 Task: Use the formula "AVERAGEIFS" in spreadsheet "Project portfolio".
Action: Mouse moved to (167, 153)
Screenshot: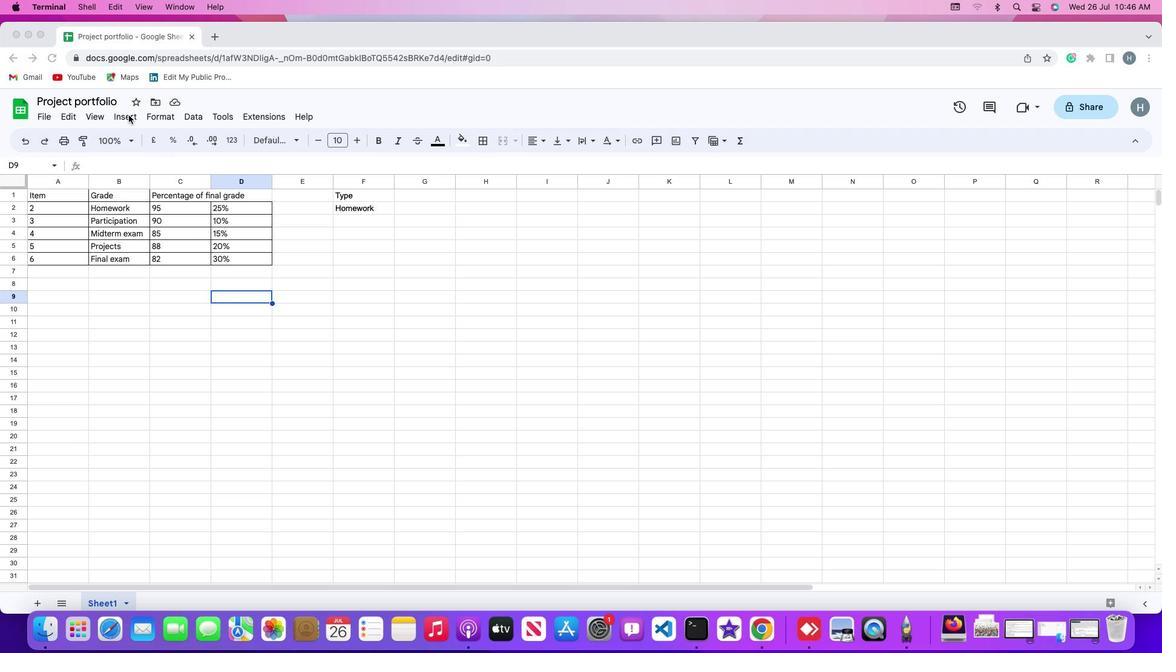 
Action: Mouse pressed left at (167, 153)
Screenshot: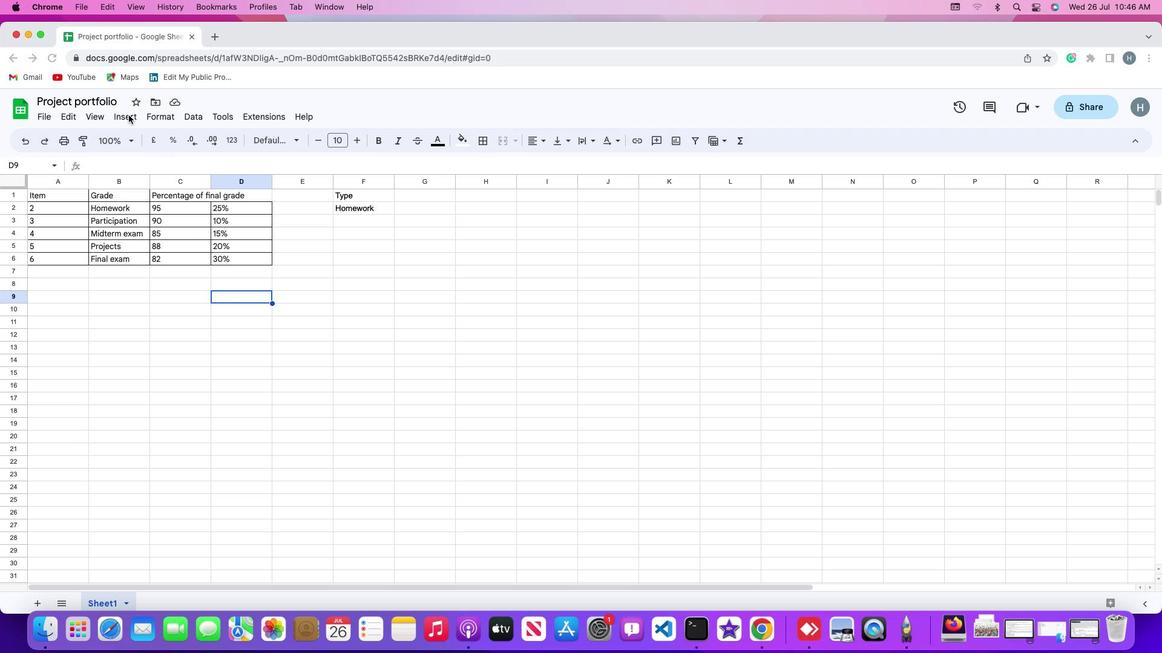 
Action: Mouse moved to (168, 153)
Screenshot: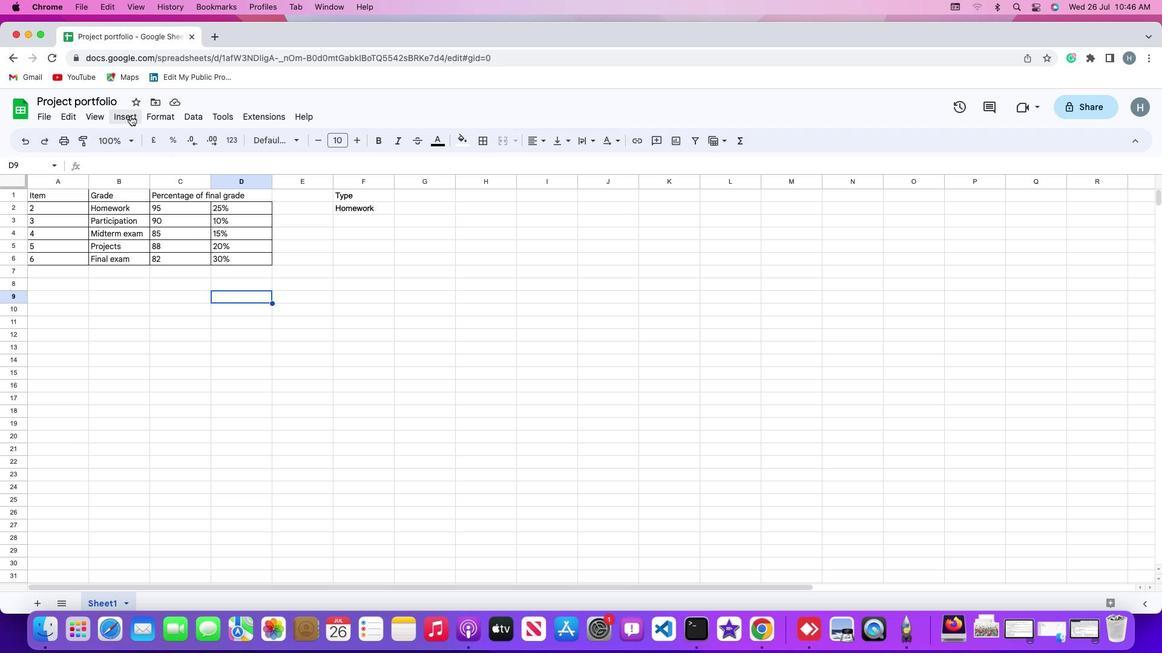 
Action: Mouse pressed left at (168, 153)
Screenshot: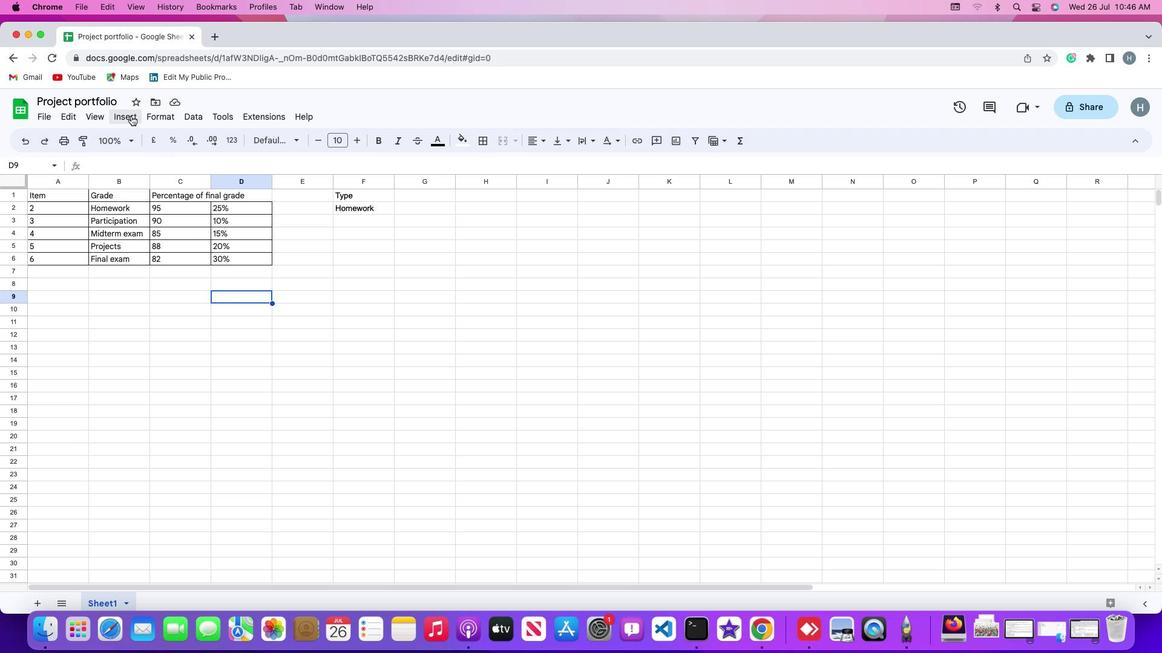 
Action: Mouse moved to (576, 548)
Screenshot: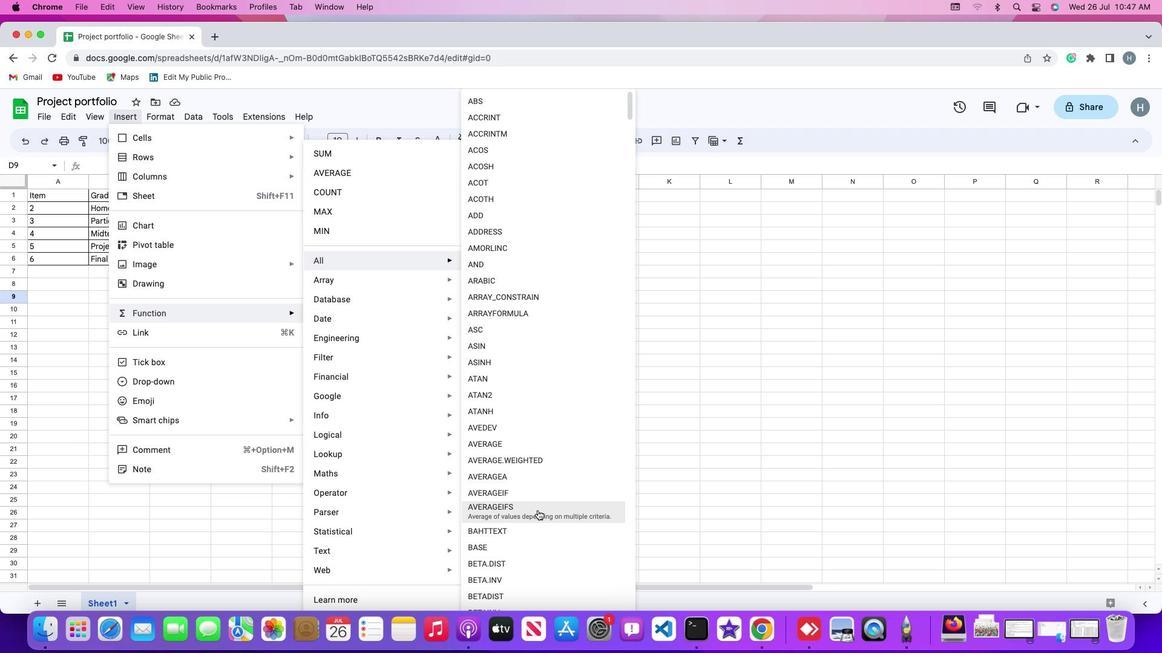 
Action: Mouse pressed left at (576, 548)
Screenshot: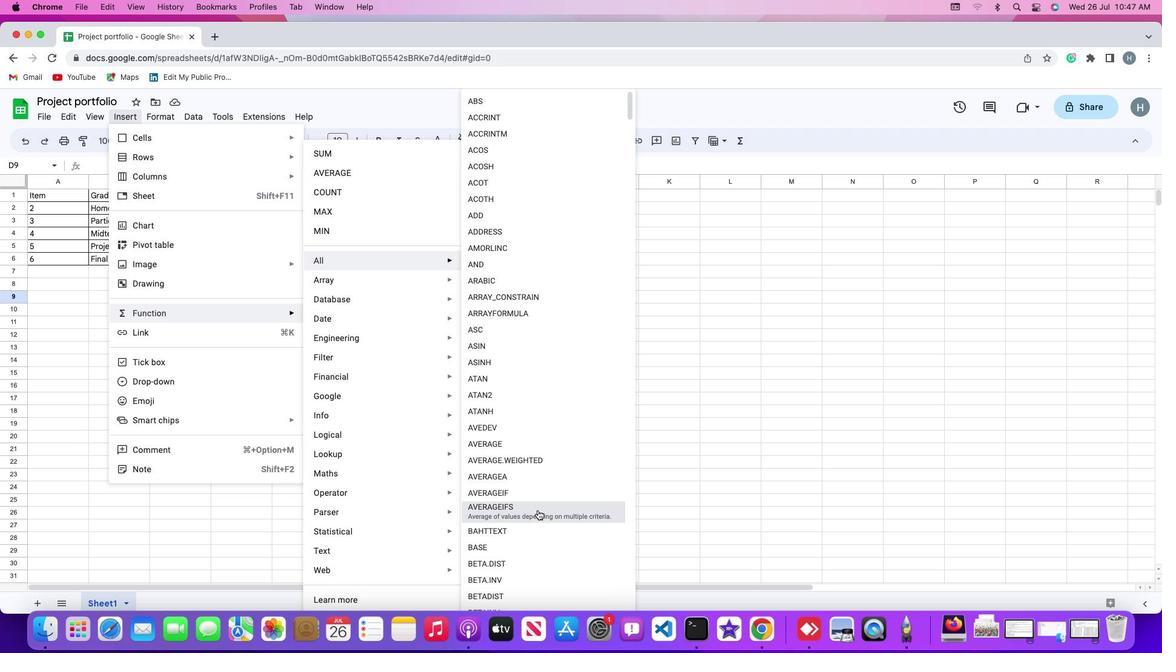 
Action: Mouse moved to (92, 242)
Screenshot: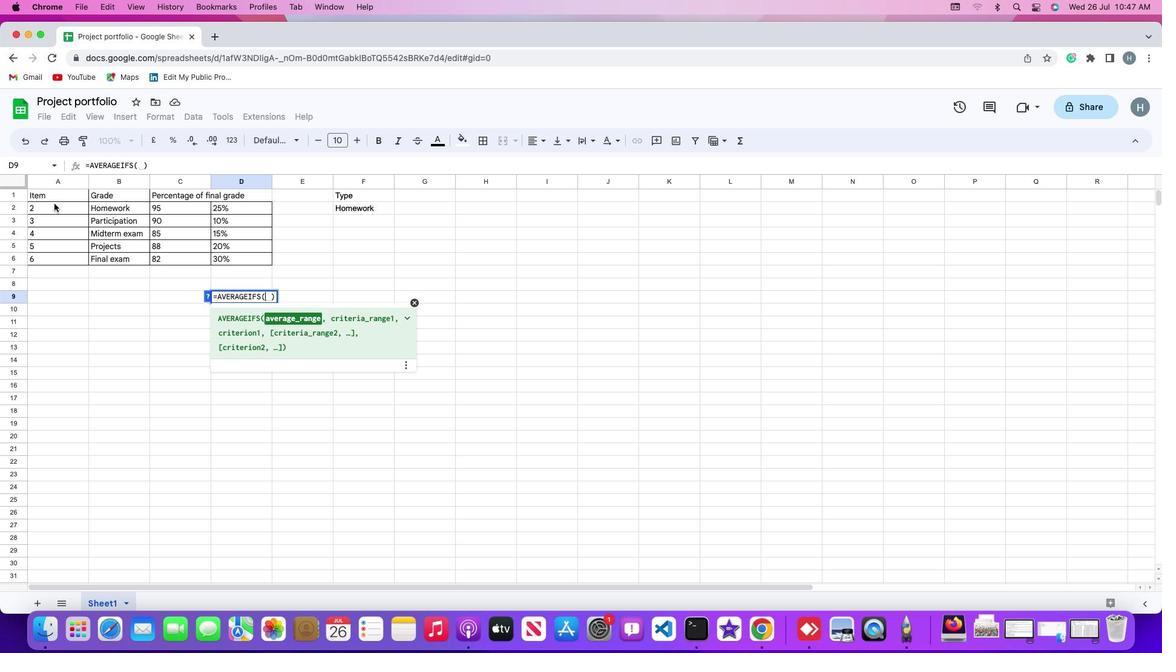 
Action: Mouse pressed left at (92, 242)
Screenshot: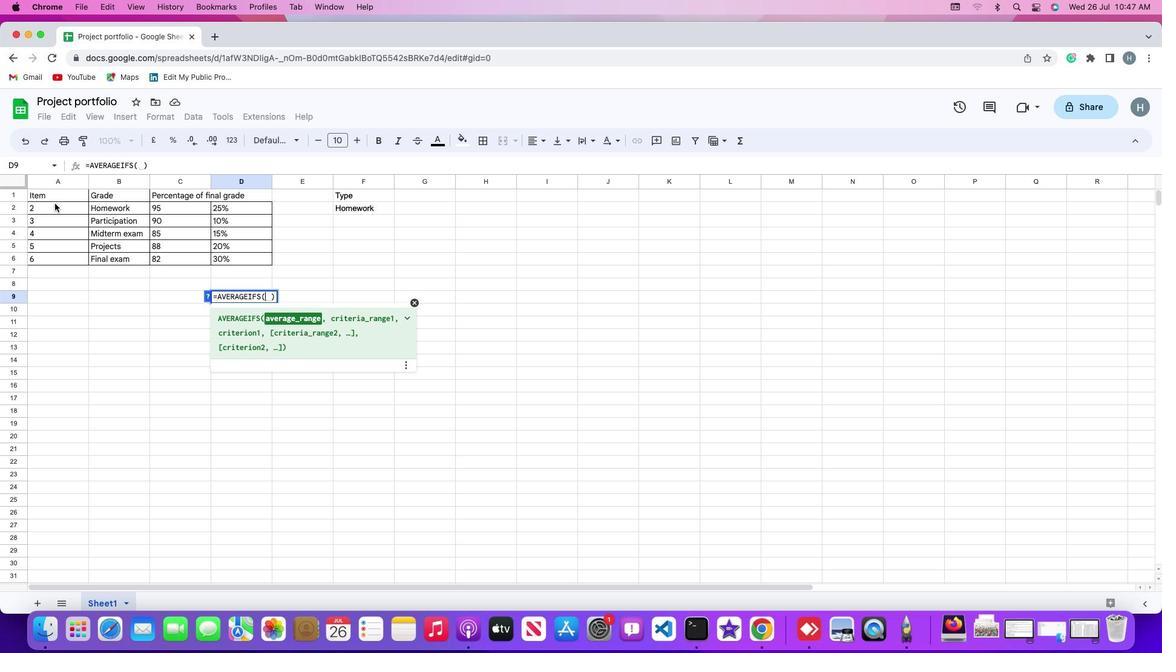 
Action: Mouse moved to (92, 292)
Screenshot: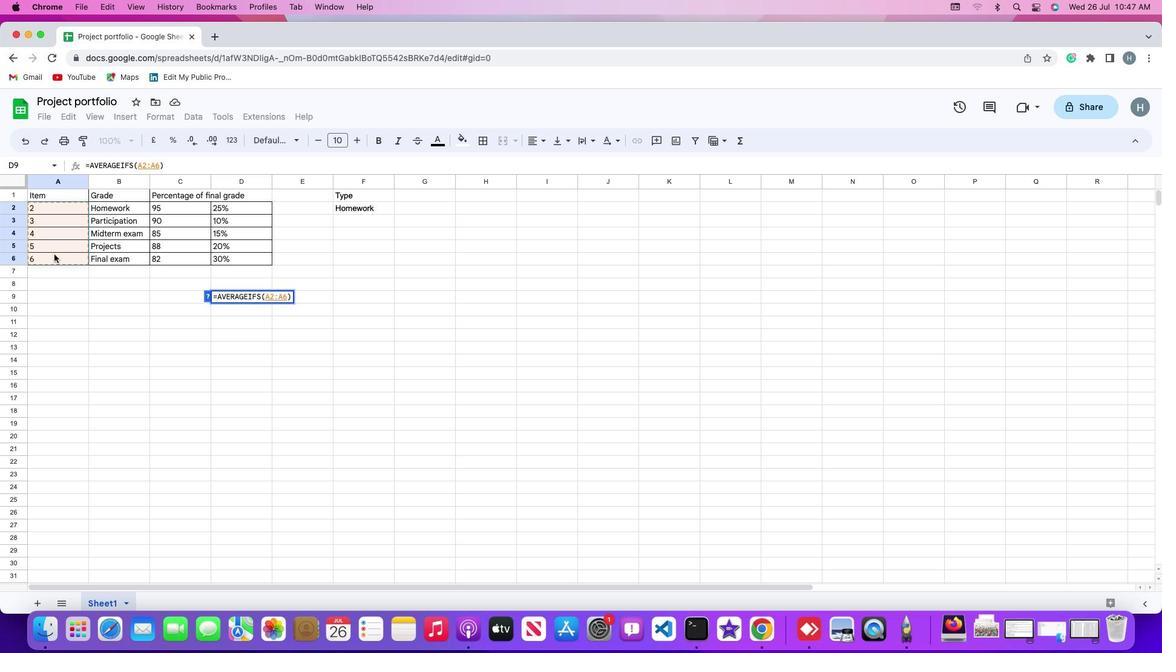 
Action: Key pressed ','
Screenshot: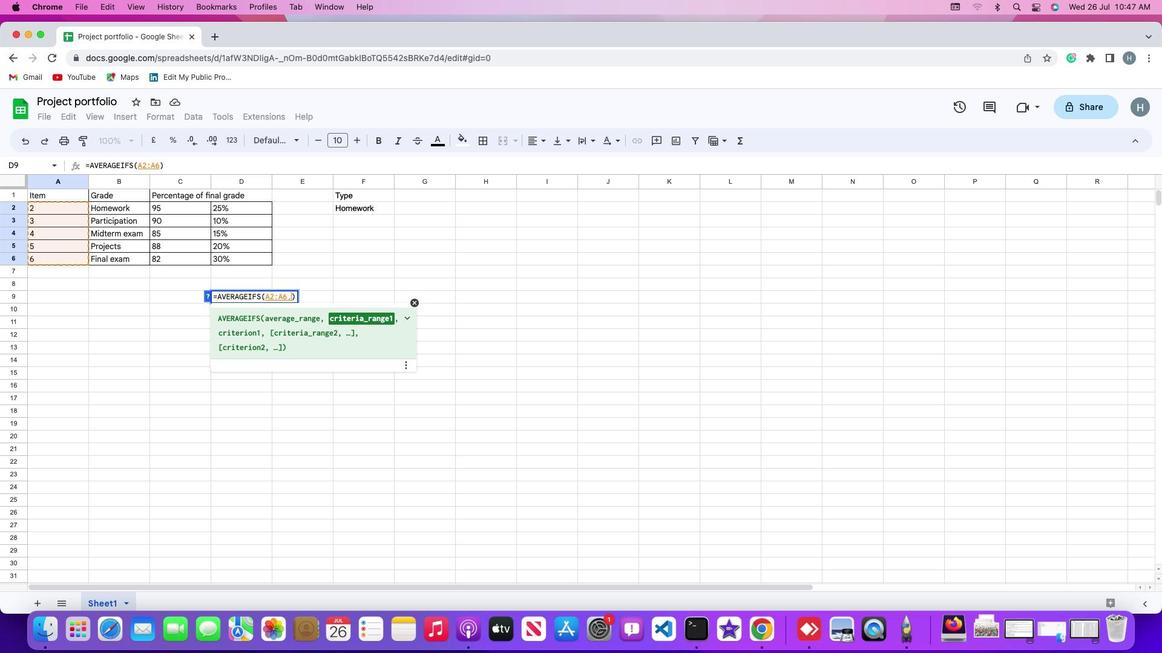 
Action: Mouse moved to (211, 243)
Screenshot: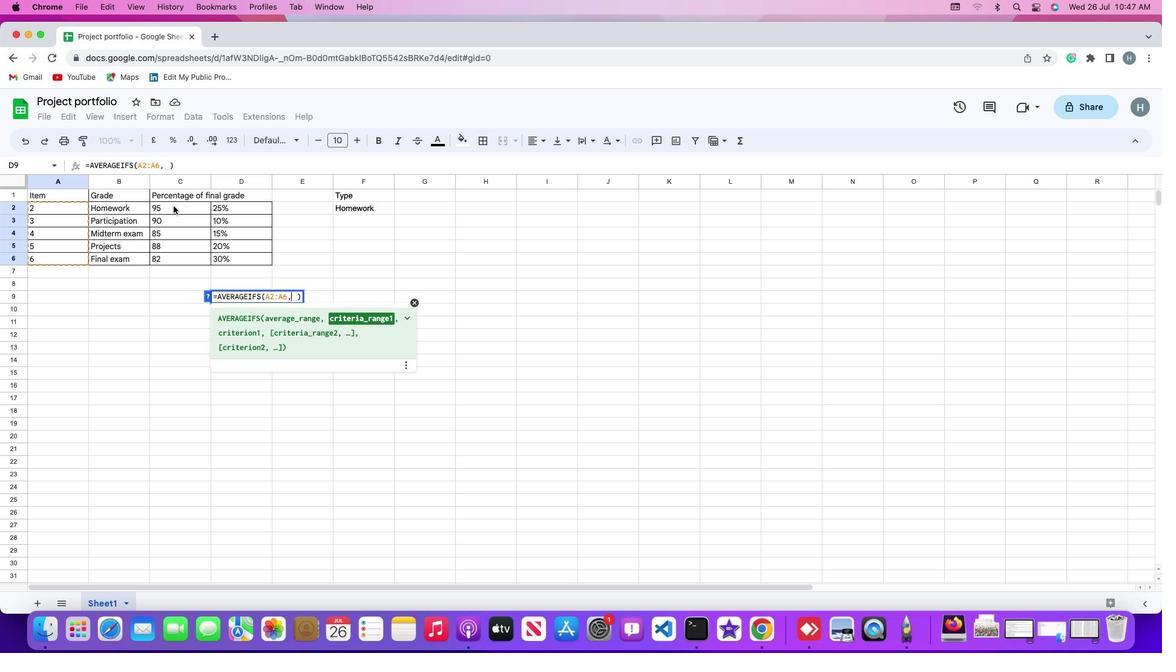 
Action: Mouse pressed left at (211, 243)
Screenshot: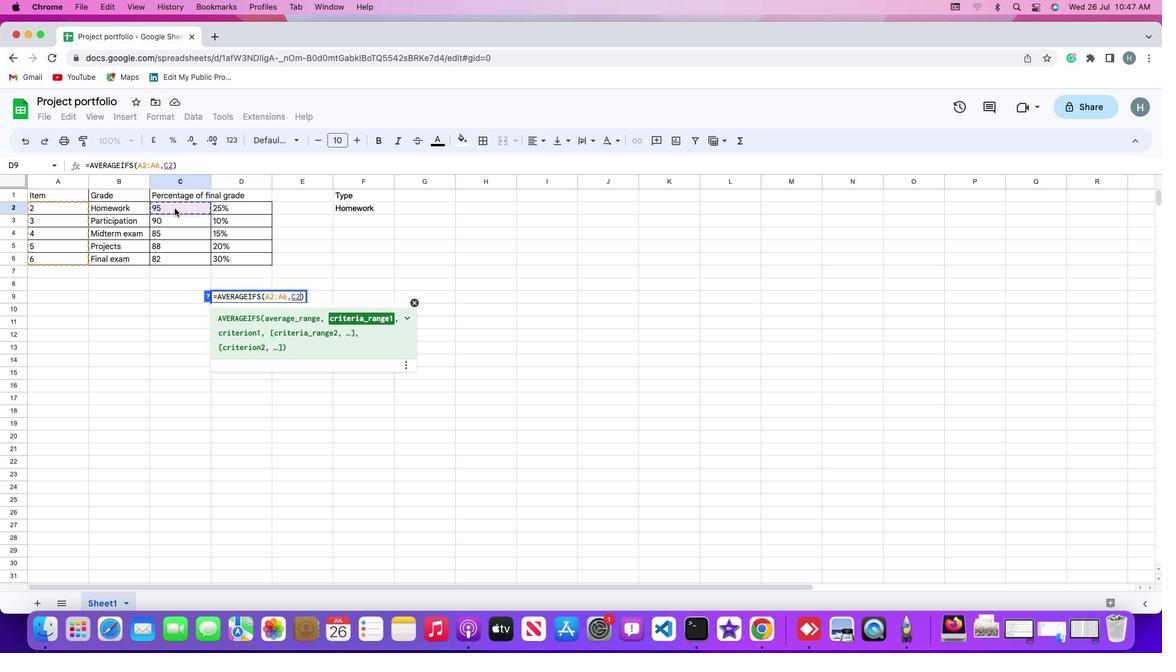 
Action: Mouse moved to (218, 295)
Screenshot: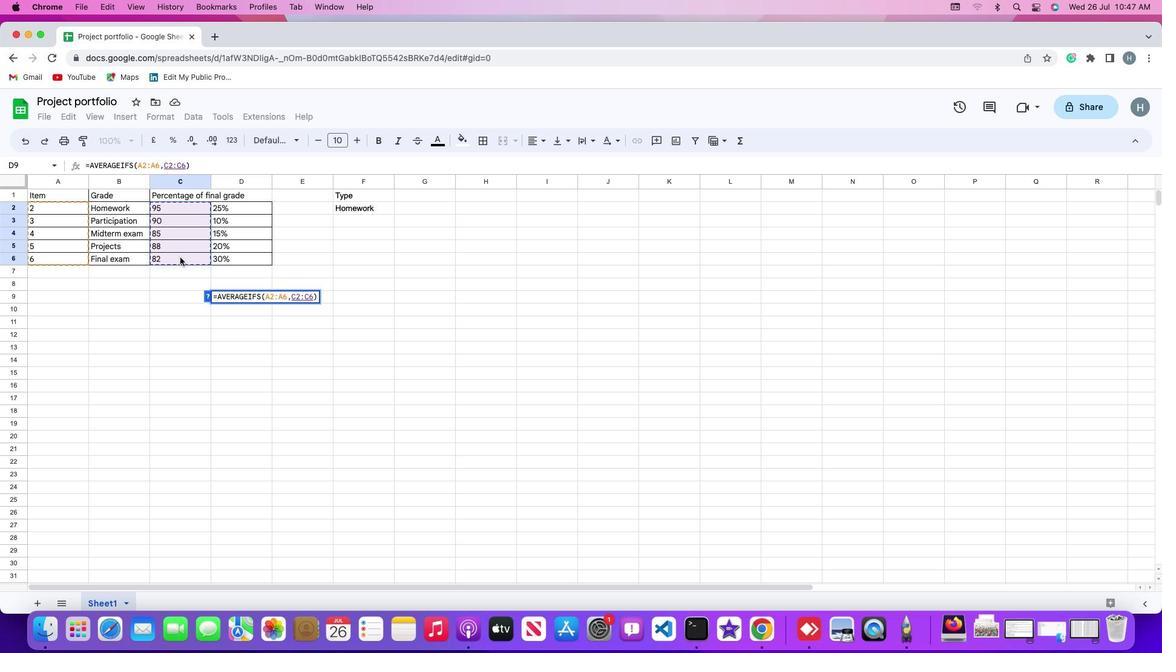 
Action: Key pressed ','Key.shift_r'"'Key.shift_r'>''2''0'Key.shift_r'"'
Screenshot: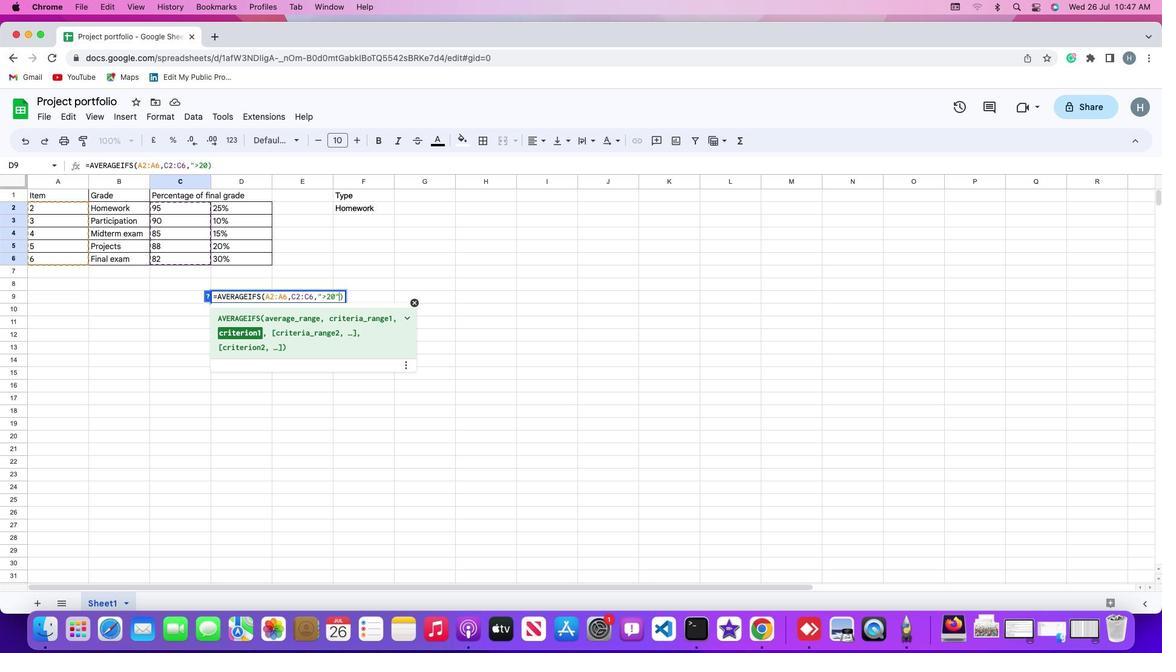 
Action: Mouse moved to (315, 462)
Screenshot: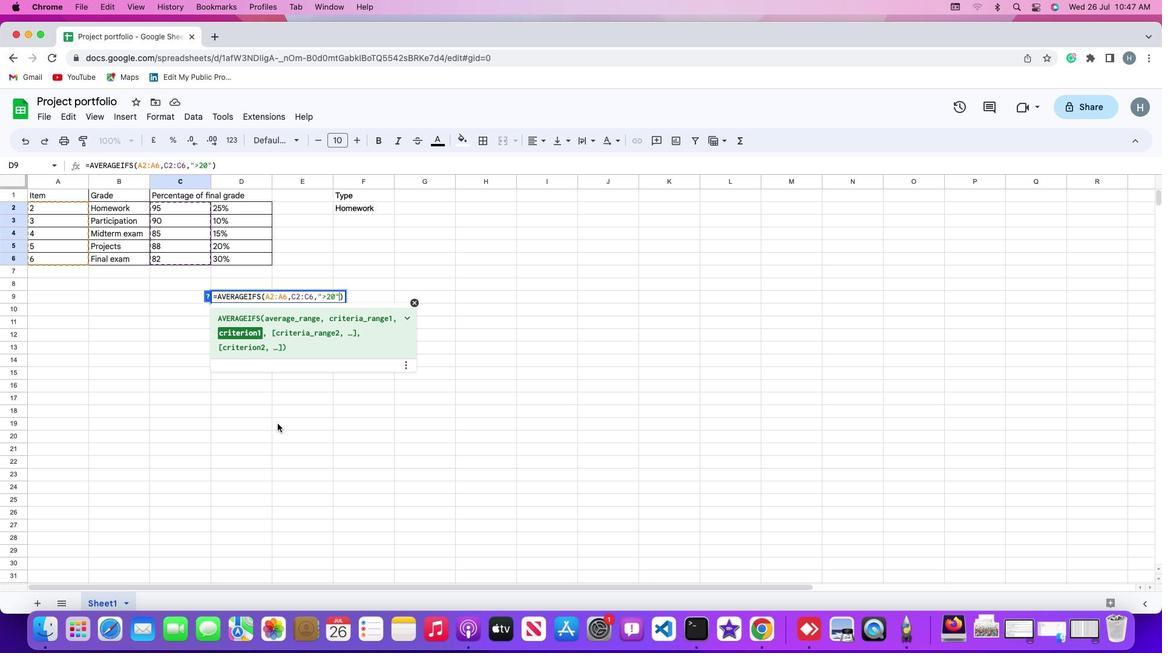 
Action: Key pressed Key.enter
Screenshot: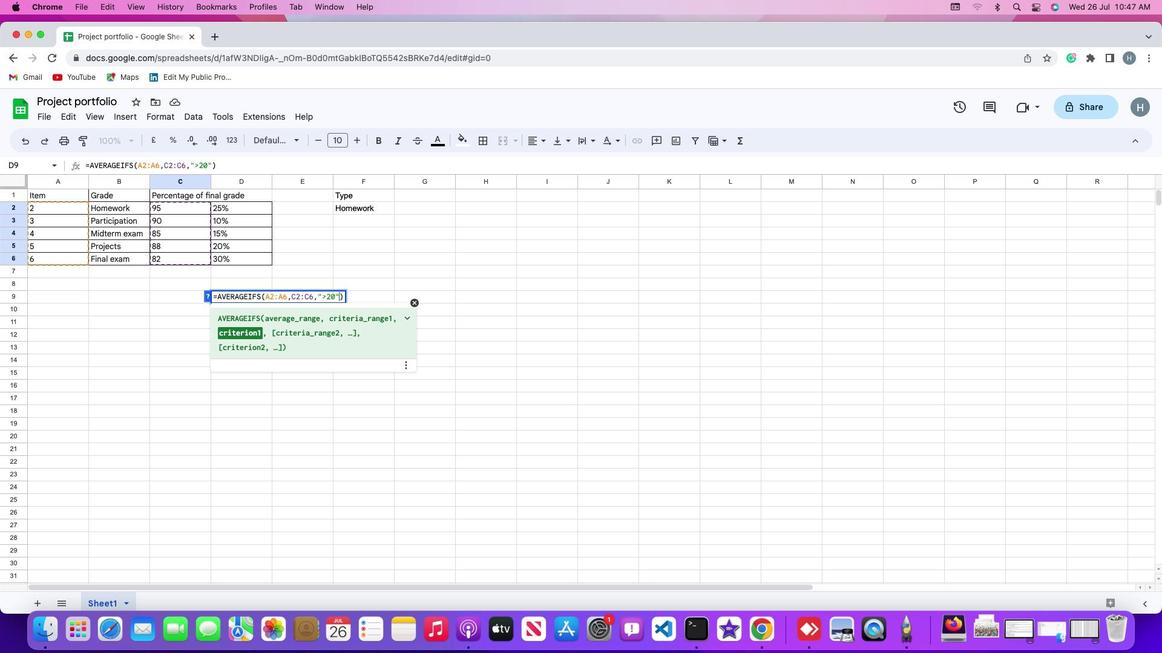 
